 Task: Add an event with the title Second Training Session: Conflict Resolution, date ''2023/12/20'', time 7:50 AM to 9:50 AMand add a description: The quality assurance team will provide recommendations for process improvements based on their findings. These recommendations may include suggestions for enhancing project management practices, refining development methodologies, or implementing quality control measures.Select event color  Tomato . Add location for the event as: 654 Valley of the Kings, Luxor, Egypt, logged in from the account softage.6@softage.netand send the event invitation to softage.10@softage.net and softage.4@softage.net. Set a reminder for the event Weekly on Sunday
Action: Mouse moved to (75, 88)
Screenshot: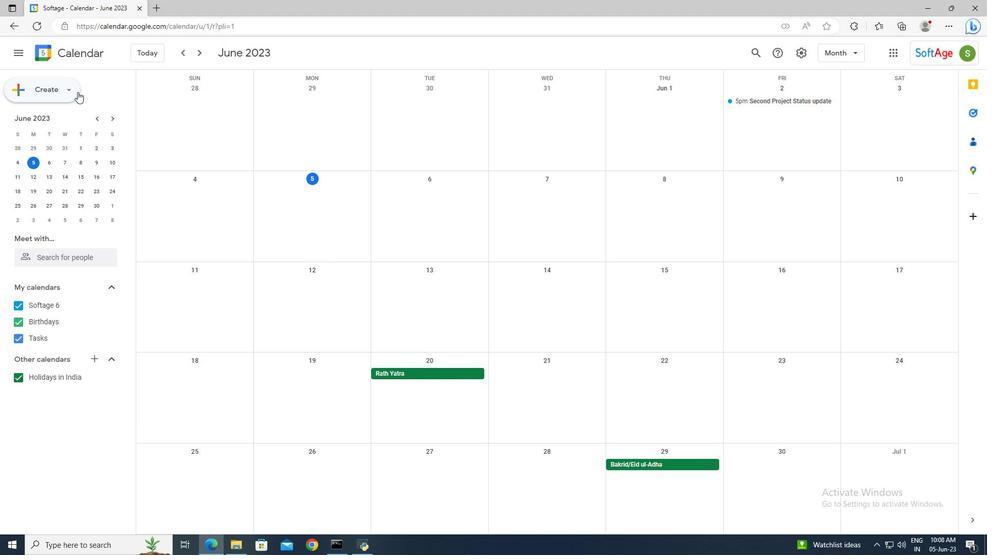 
Action: Mouse pressed left at (75, 88)
Screenshot: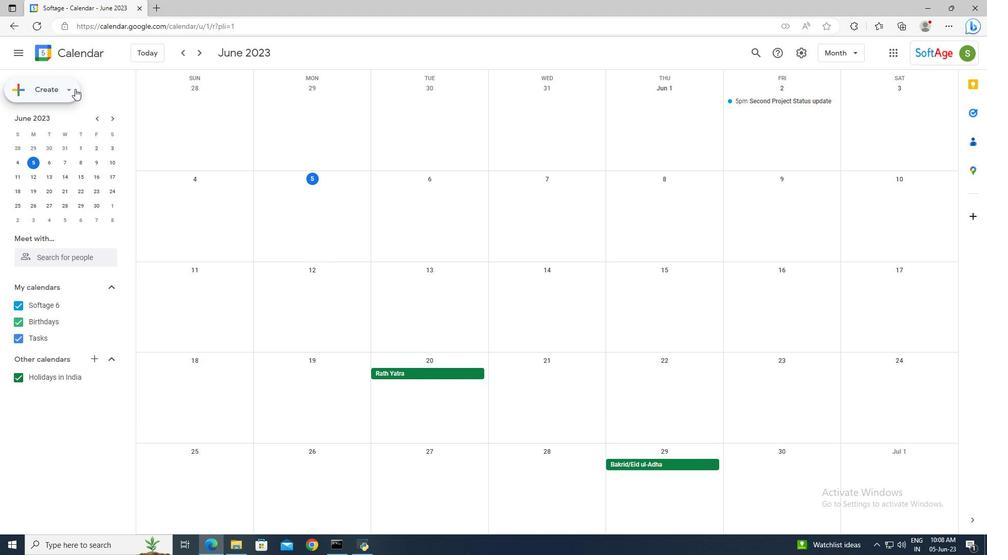 
Action: Mouse moved to (80, 111)
Screenshot: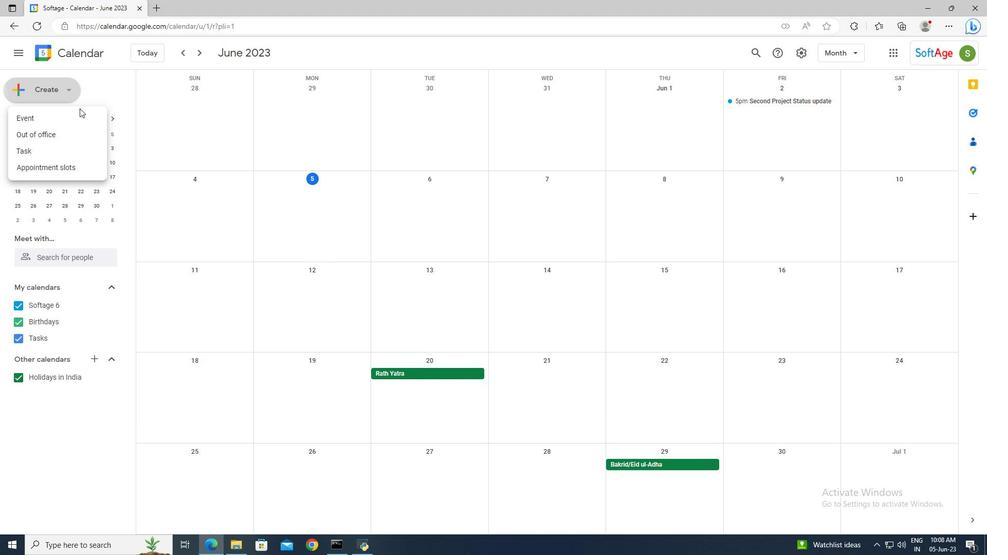 
Action: Mouse pressed left at (80, 111)
Screenshot: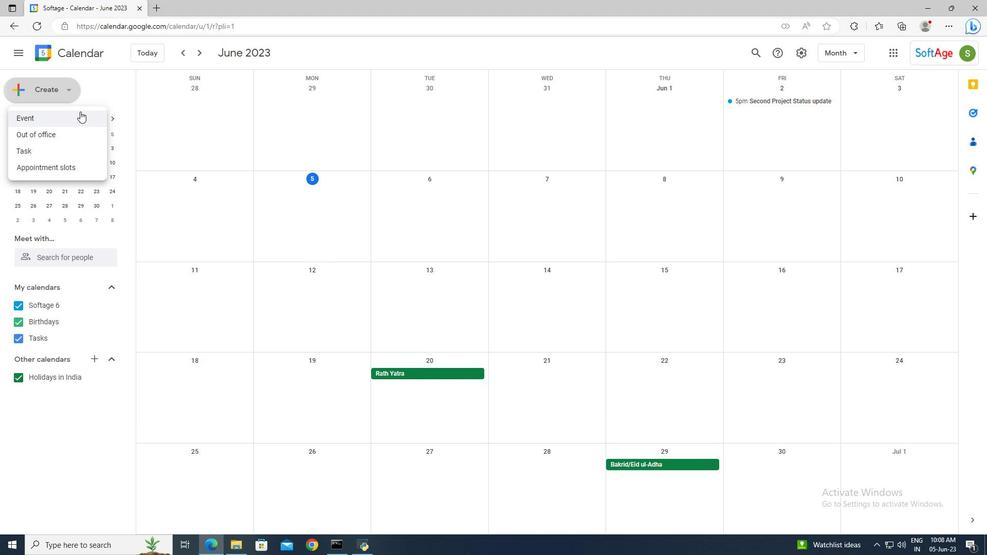 
Action: Mouse moved to (174, 400)
Screenshot: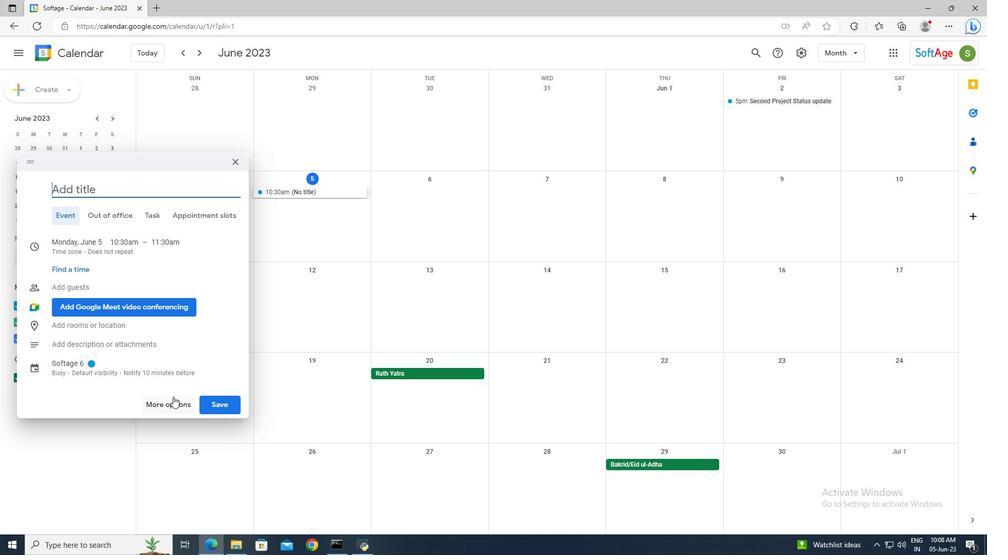 
Action: Mouse pressed left at (174, 400)
Screenshot: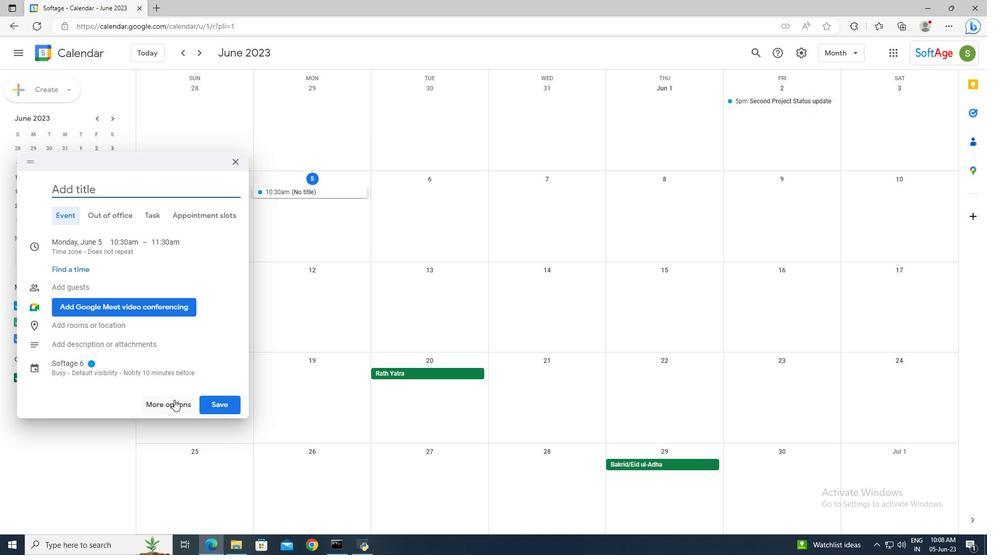
Action: Mouse moved to (194, 63)
Screenshot: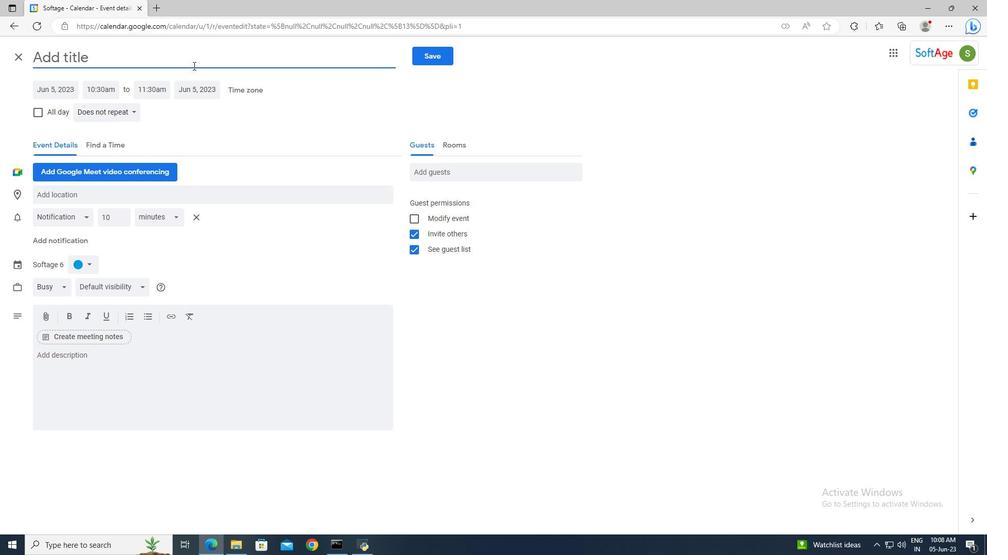 
Action: Mouse pressed left at (194, 63)
Screenshot: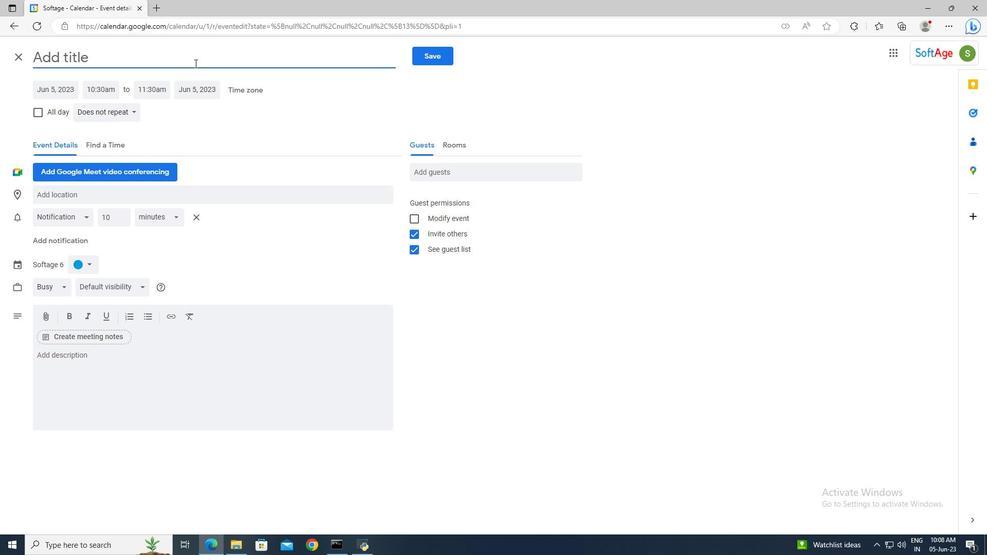 
Action: Key pressed <Key.shift>Second<Key.space><Key.shift>Training<Key.space><Key.shift_r>Session<Key.shift>:<Key.space><Key.shift>Conflict<Key.space><Key.shift>Resolution
Screenshot: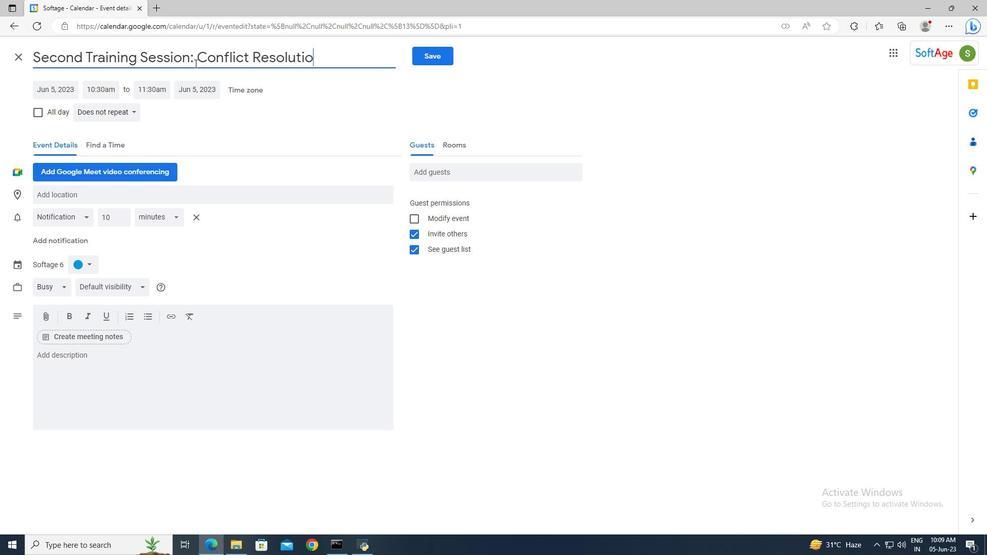
Action: Mouse moved to (69, 85)
Screenshot: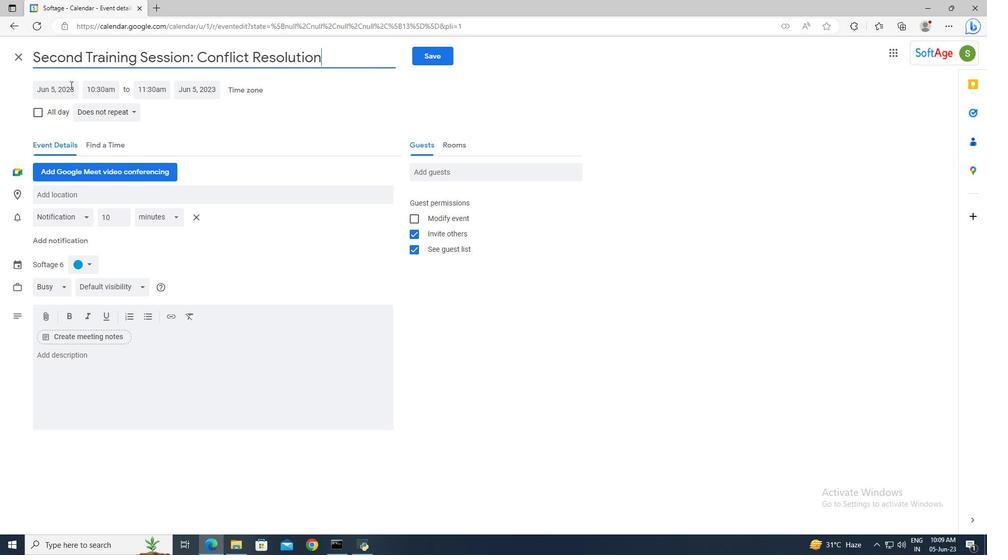 
Action: Mouse pressed left at (69, 85)
Screenshot: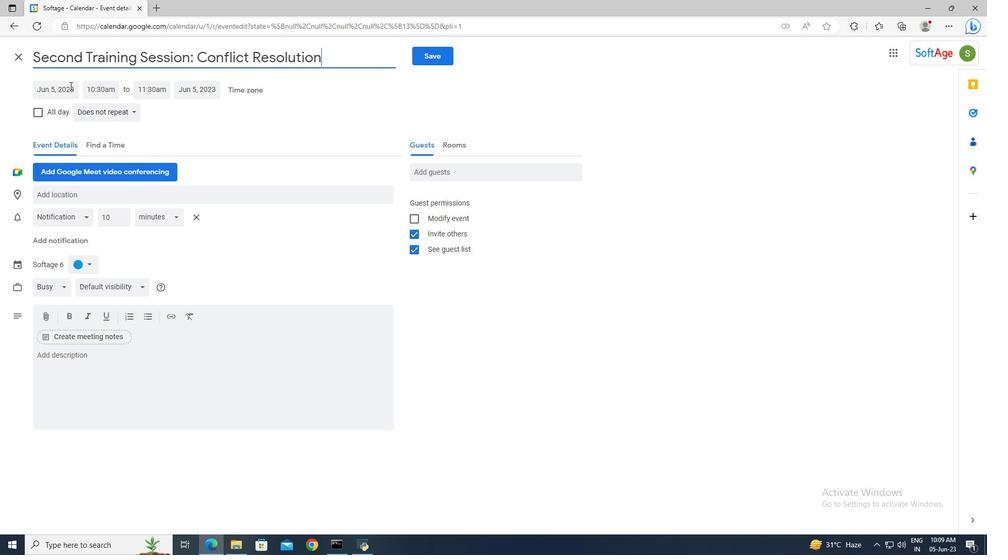 
Action: Mouse moved to (159, 112)
Screenshot: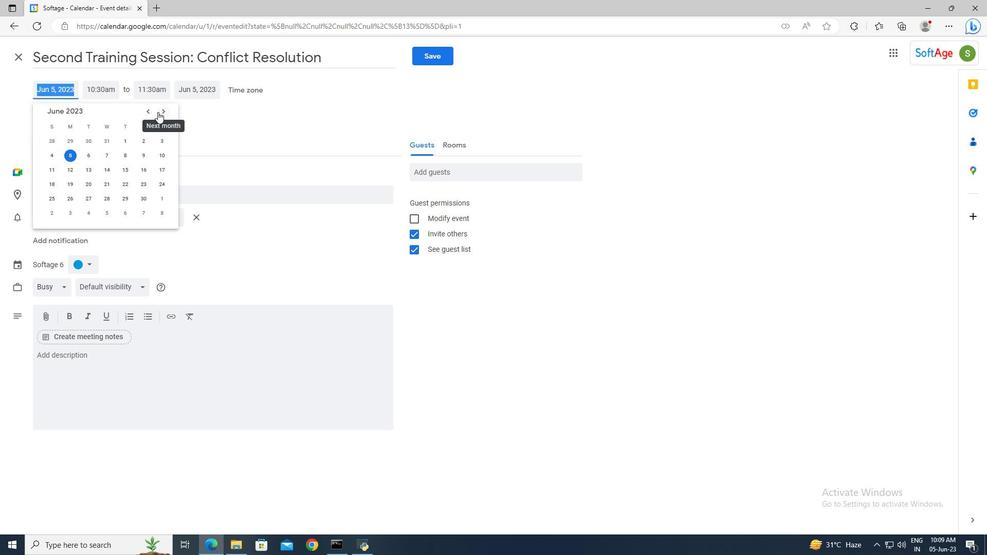 
Action: Mouse pressed left at (159, 112)
Screenshot: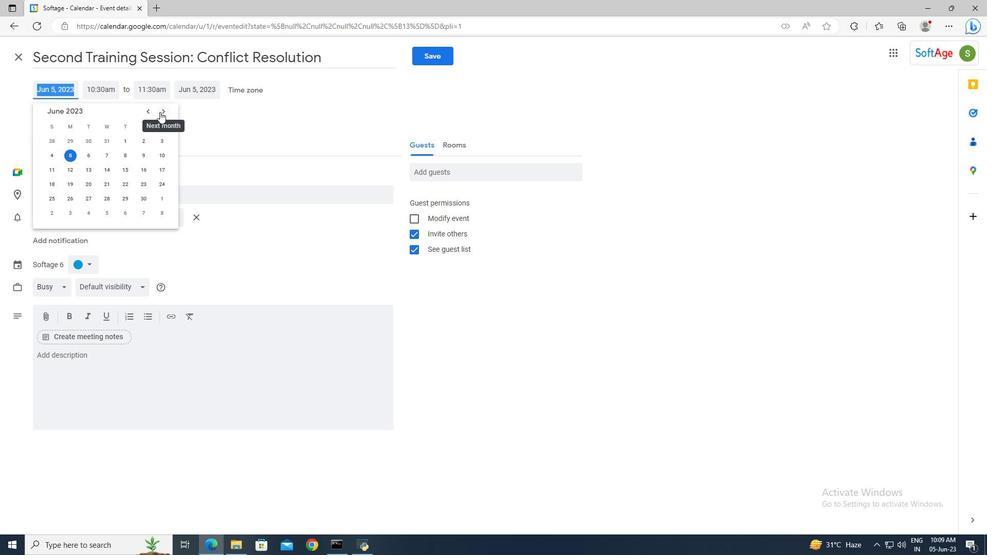 
Action: Mouse moved to (169, 113)
Screenshot: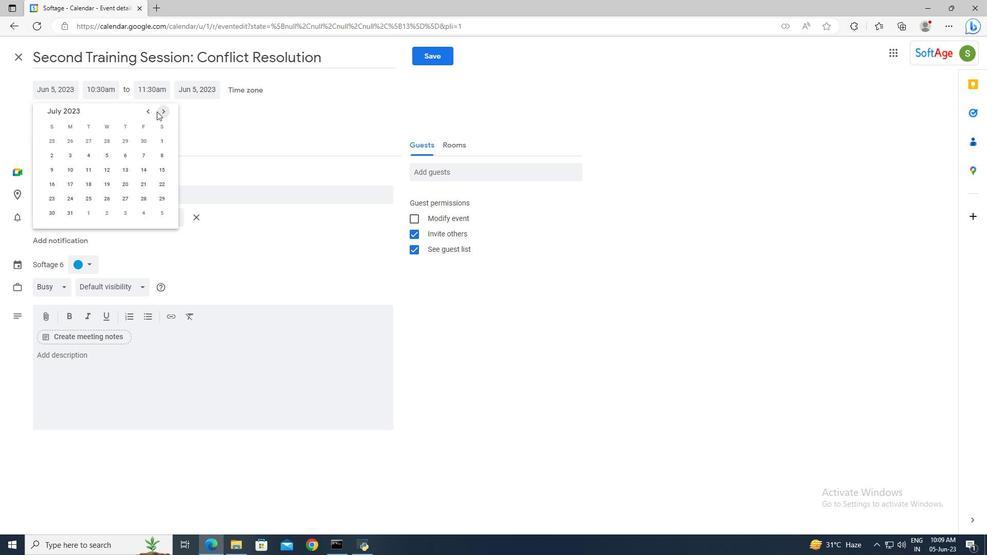 
Action: Mouse pressed left at (169, 113)
Screenshot: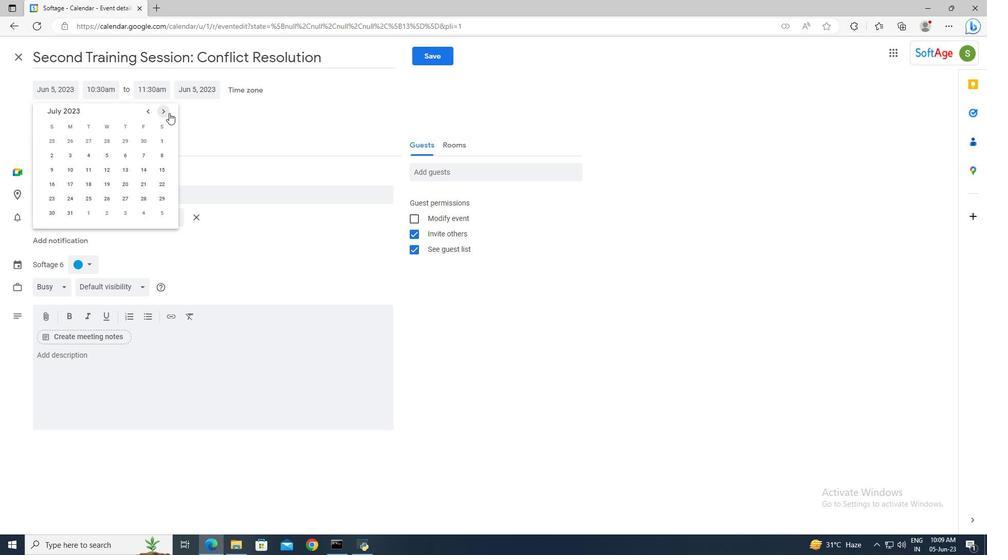 
Action: Mouse moved to (169, 113)
Screenshot: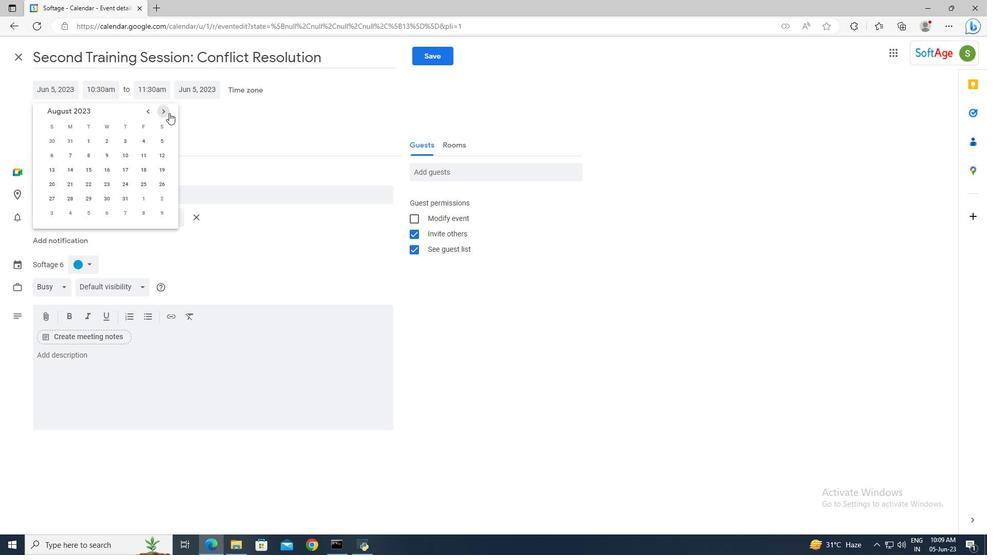 
Action: Mouse pressed left at (169, 113)
Screenshot: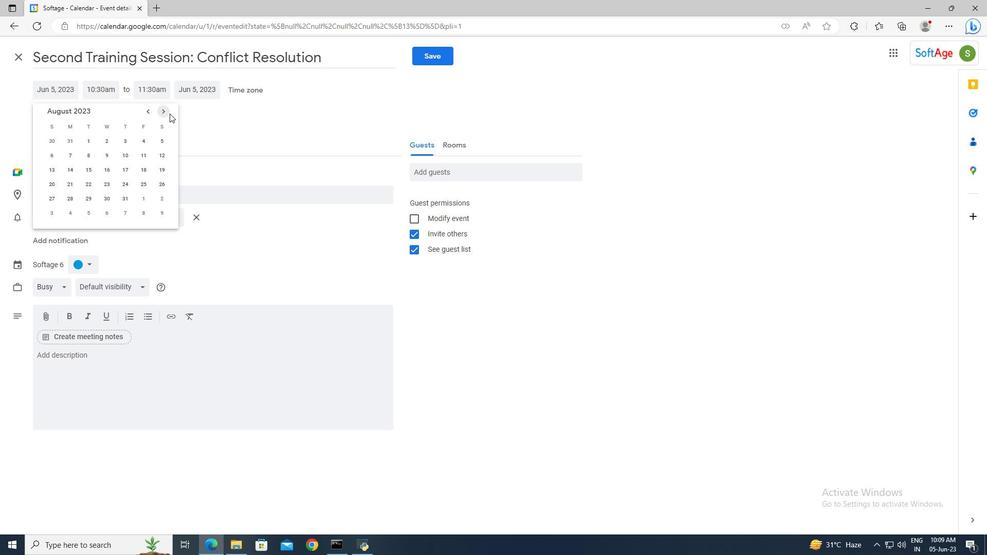 
Action: Mouse moved to (167, 112)
Screenshot: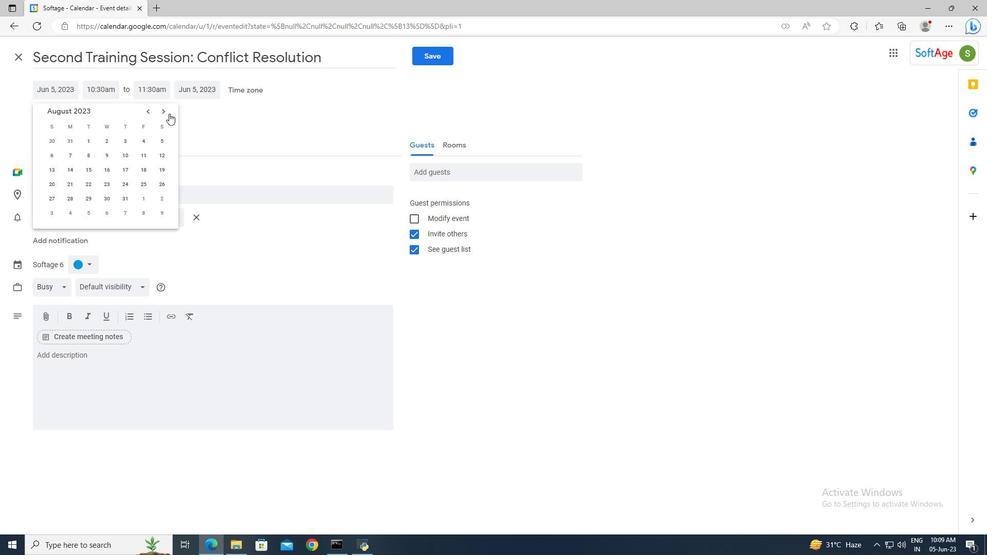 
Action: Mouse pressed left at (167, 112)
Screenshot: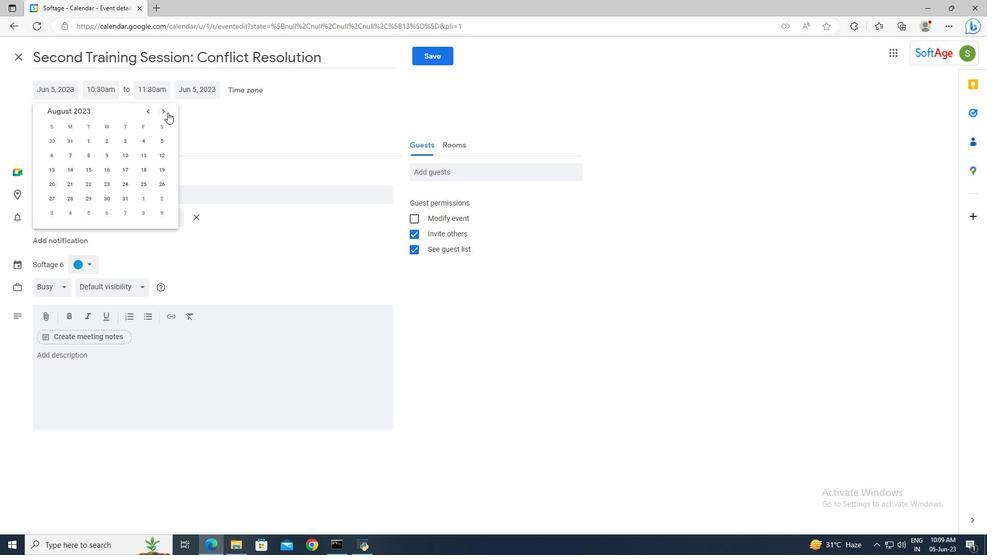 
Action: Mouse pressed left at (167, 112)
Screenshot: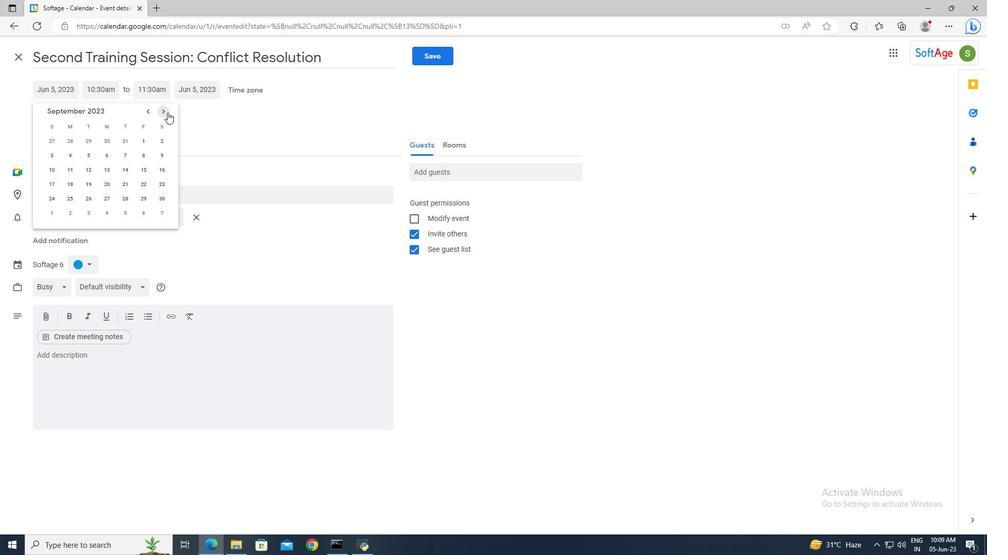 
Action: Mouse pressed left at (167, 112)
Screenshot: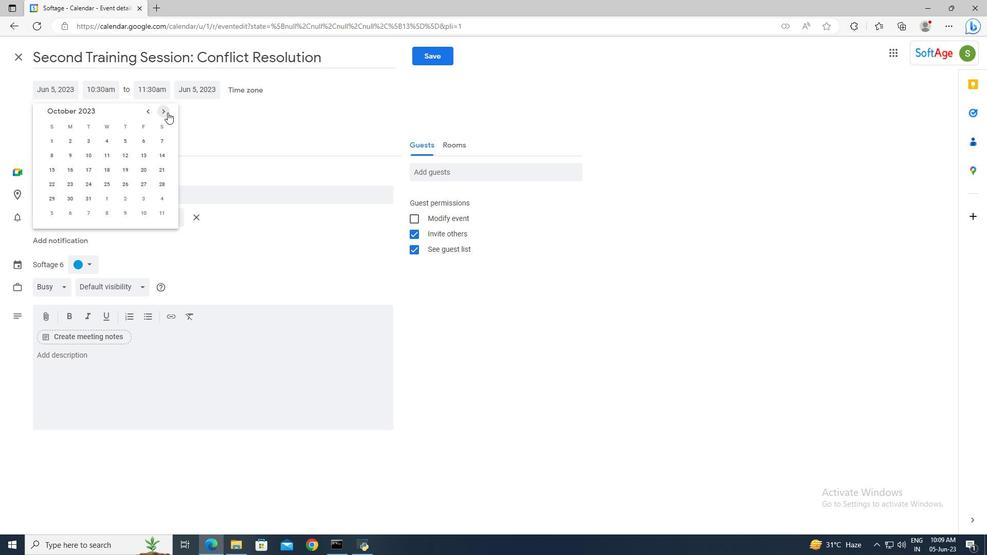 
Action: Mouse pressed left at (167, 112)
Screenshot: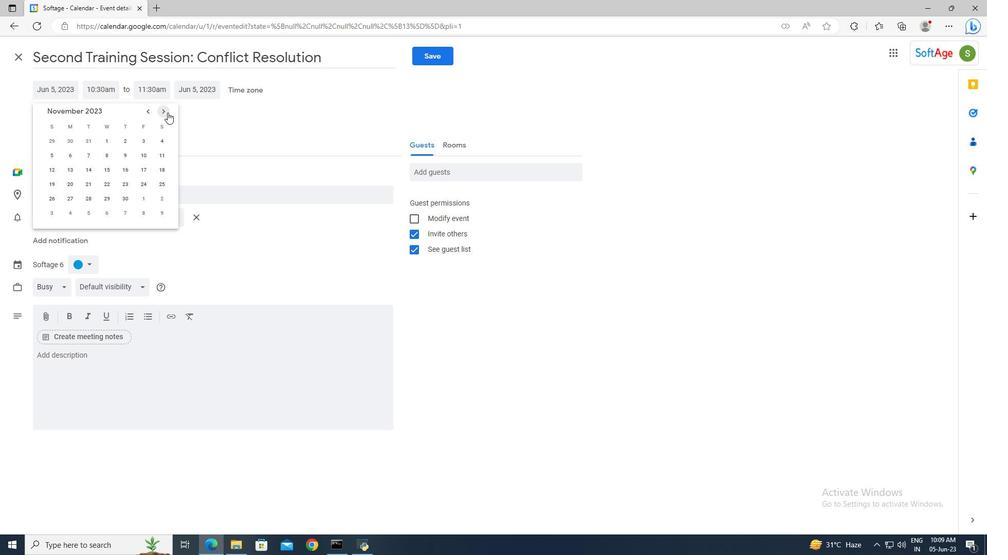 
Action: Mouse moved to (104, 183)
Screenshot: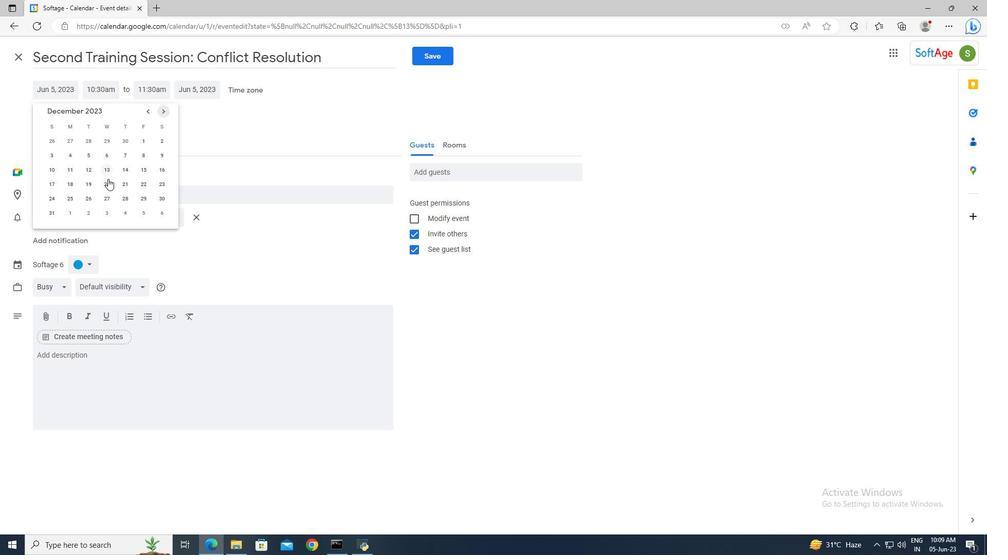 
Action: Mouse pressed left at (104, 183)
Screenshot: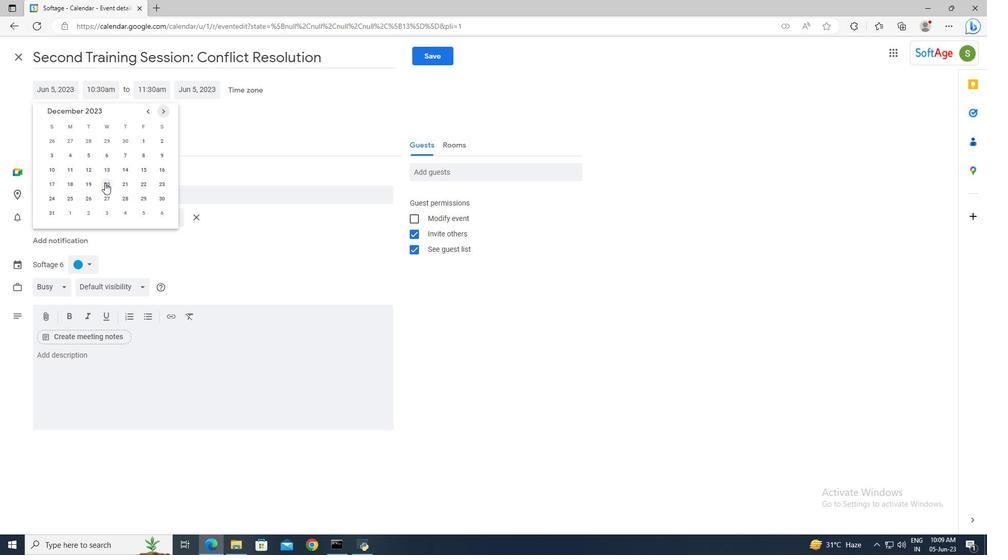 
Action: Mouse moved to (110, 89)
Screenshot: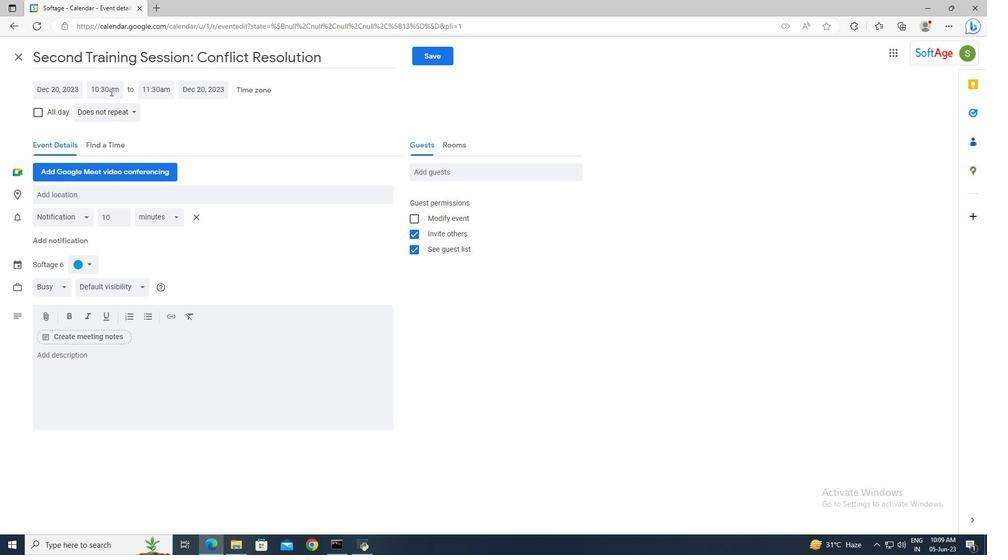 
Action: Mouse pressed left at (110, 89)
Screenshot: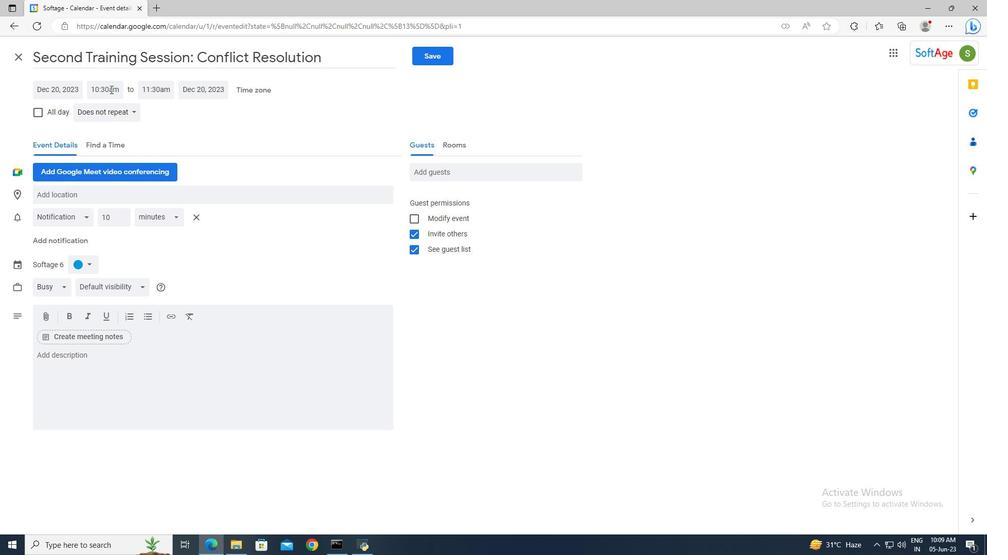 
Action: Key pressed 7<Key.shift_r>:50am<Key.enter><Key.tab>9<Key.shift>:50<Key.enter>
Screenshot: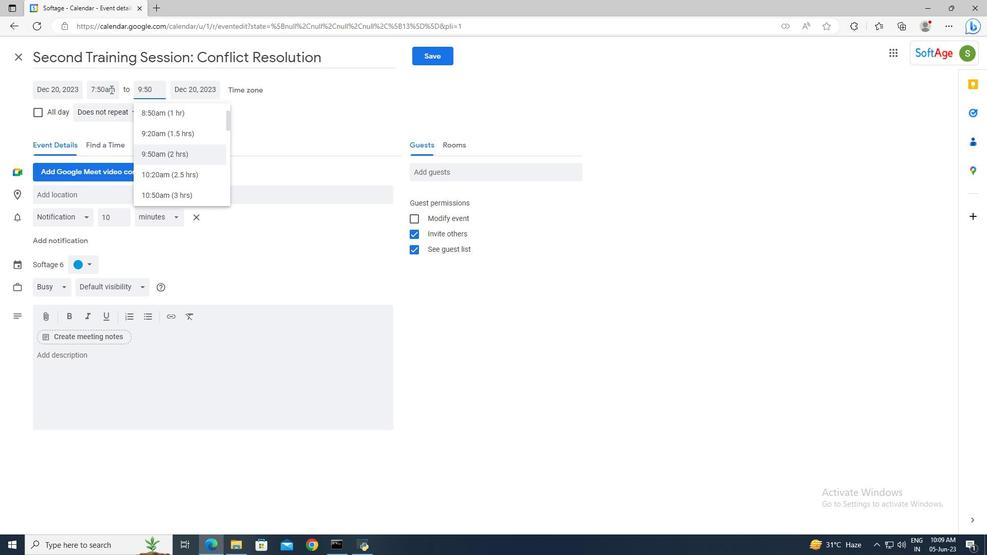 
Action: Mouse moved to (124, 356)
Screenshot: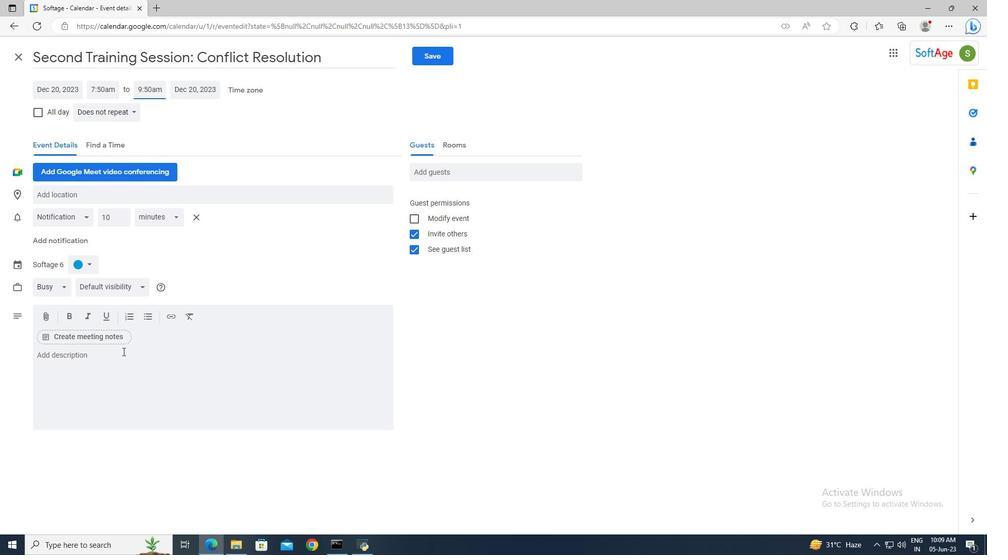 
Action: Mouse pressed left at (124, 356)
Screenshot: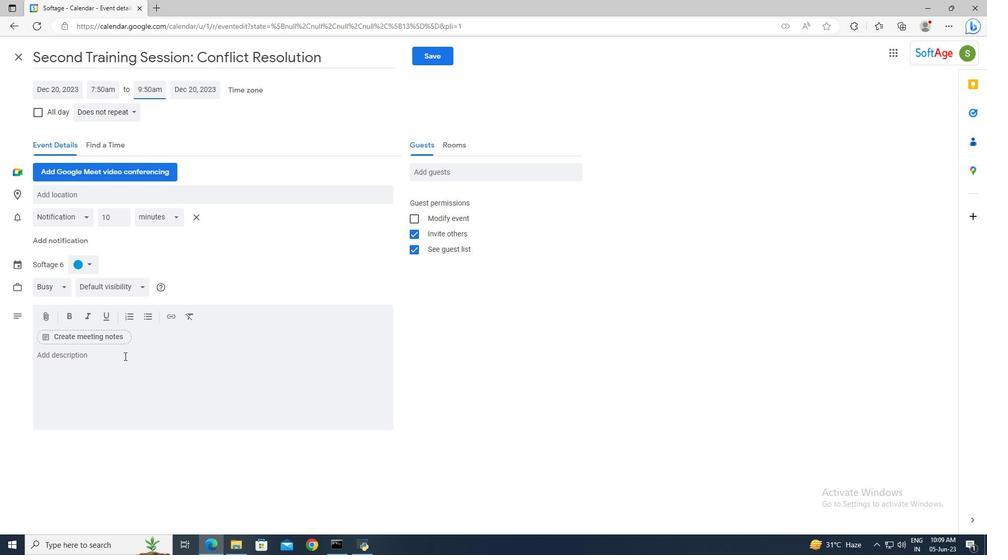 
Action: Mouse moved to (124, 356)
Screenshot: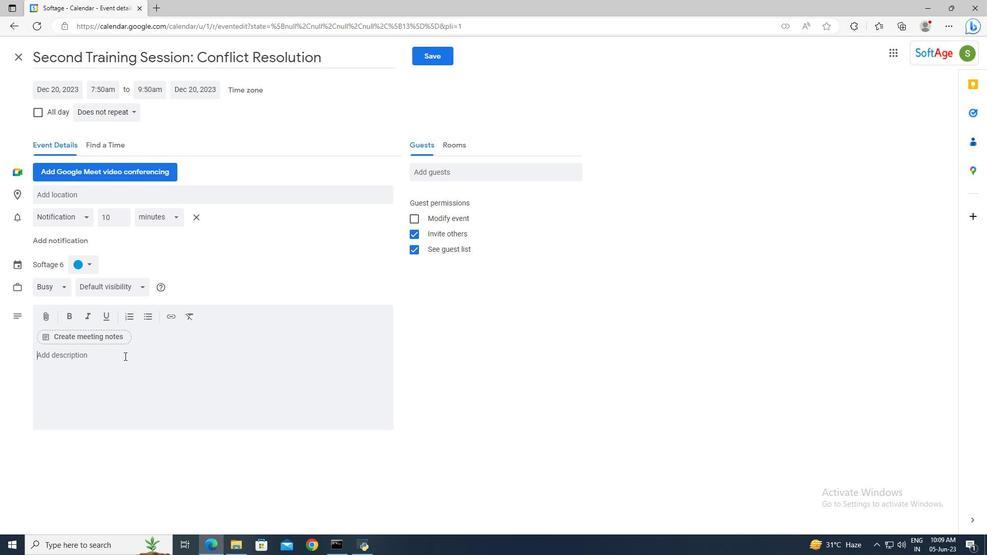
Action: Key pressed <Key.shift>The<Key.space>quality<Key.space>assurance<Key.space>team<Key.space>will<Key.space>provide<Key.space>recommendations<Key.space>for<Key.space>process<Key.space>improvements<Key.space>based<Key.space>on<Key.space>their<Key.space>findings.<Key.space><Key.shift>These<Key.space>recommendations<Key.space>may<Key.space>include<Key.space>suggestions<Key.space>for<Key.space>enhancing<Key.space>project<Key.space>management<Key.space>practices,<Key.space>refining<Key.space>development<Key.space>methodologies,<Key.space>or<Key.space>implementing<Key.space>quality<Key.space>control<Key.space>measures.
Screenshot: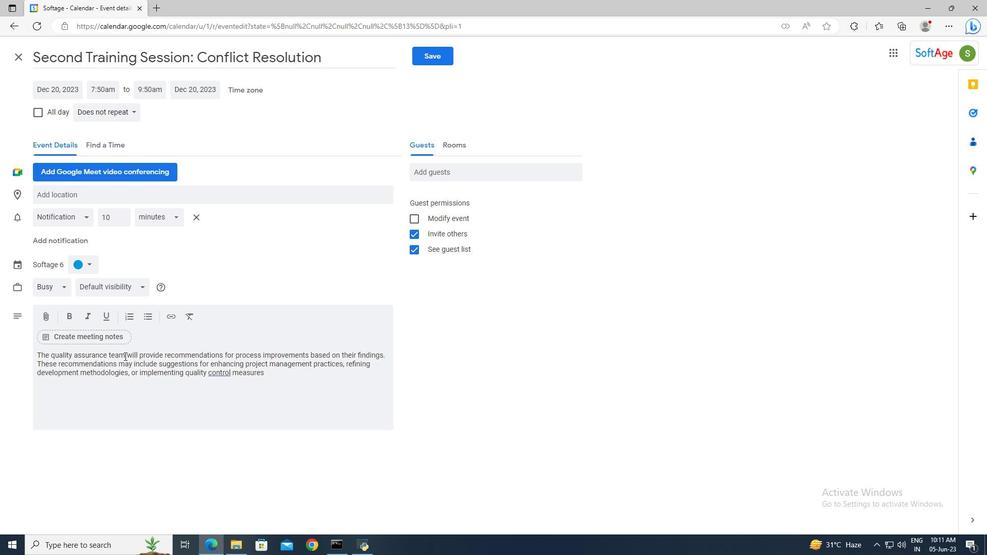 
Action: Mouse moved to (88, 264)
Screenshot: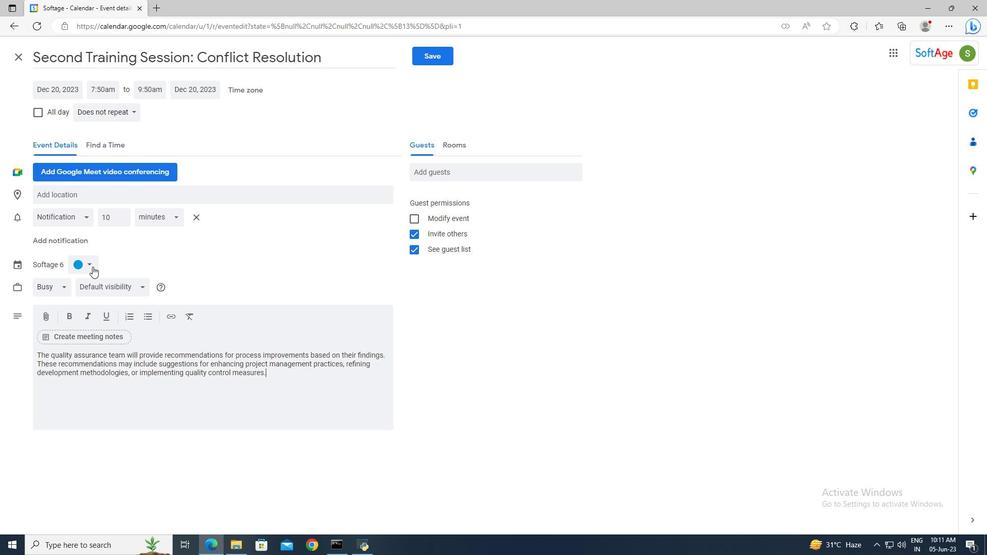 
Action: Mouse pressed left at (88, 264)
Screenshot: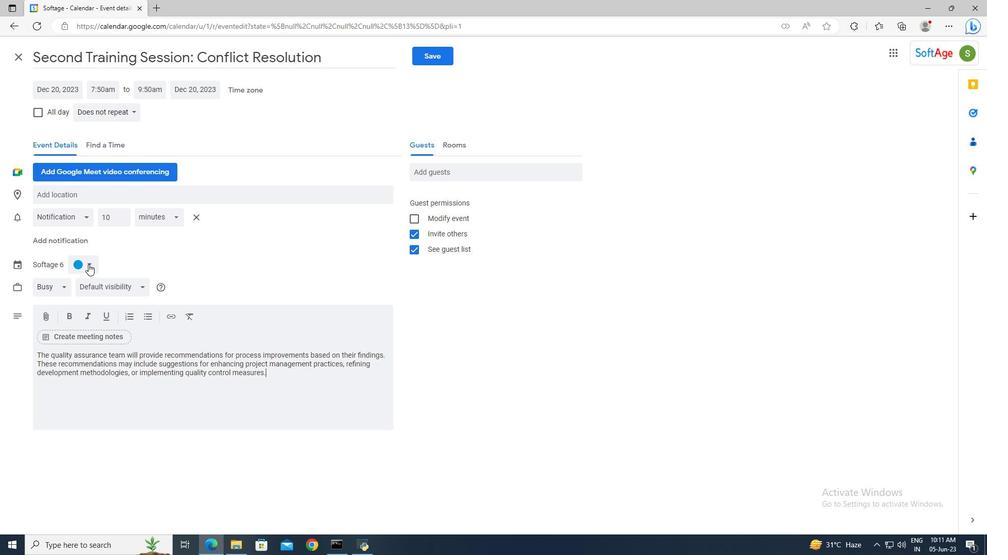 
Action: Mouse moved to (78, 265)
Screenshot: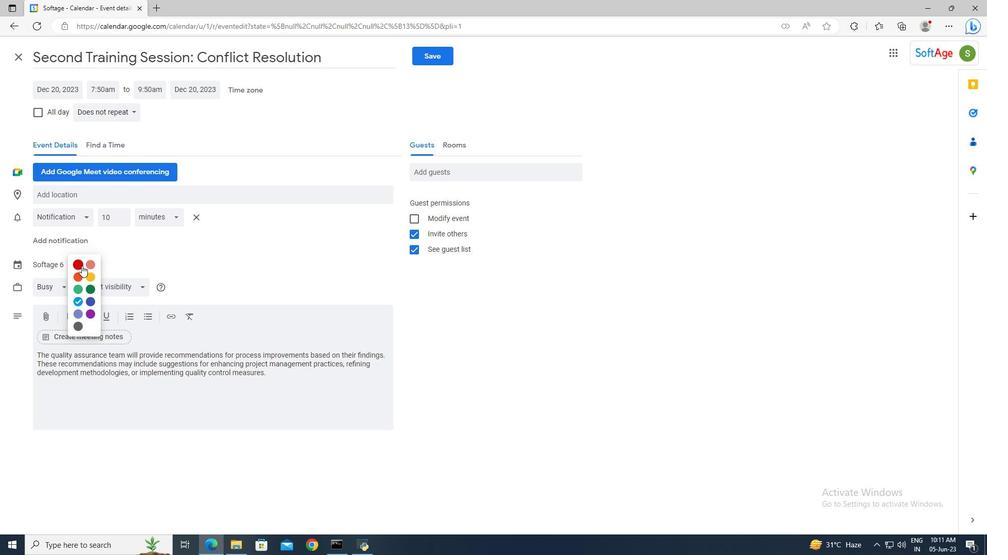 
Action: Mouse pressed left at (78, 265)
Screenshot: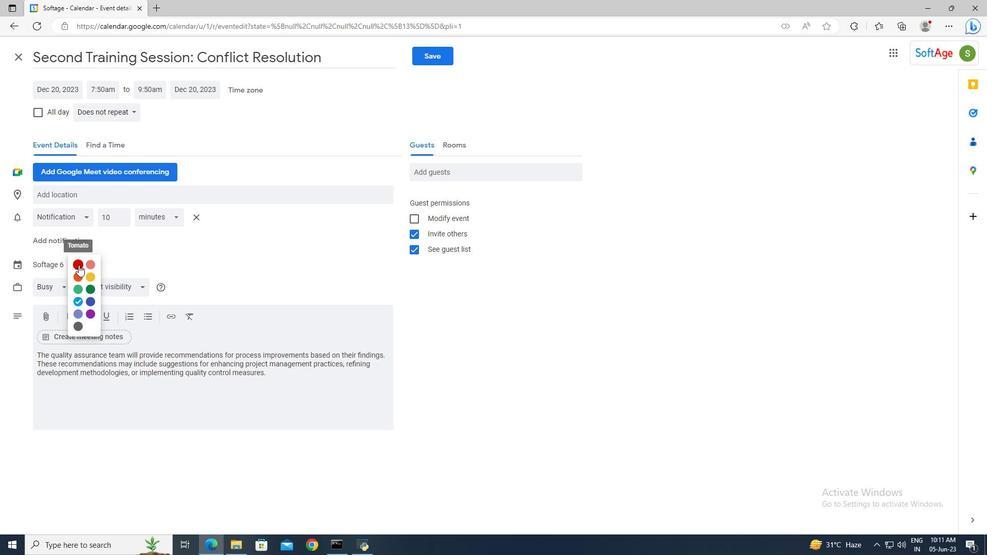 
Action: Mouse moved to (69, 197)
Screenshot: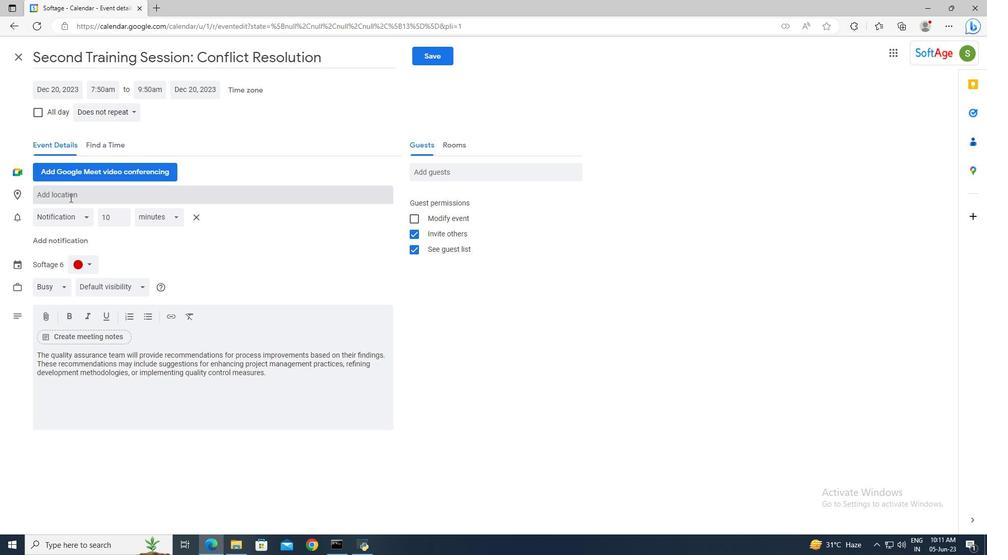 
Action: Mouse pressed left at (69, 197)
Screenshot: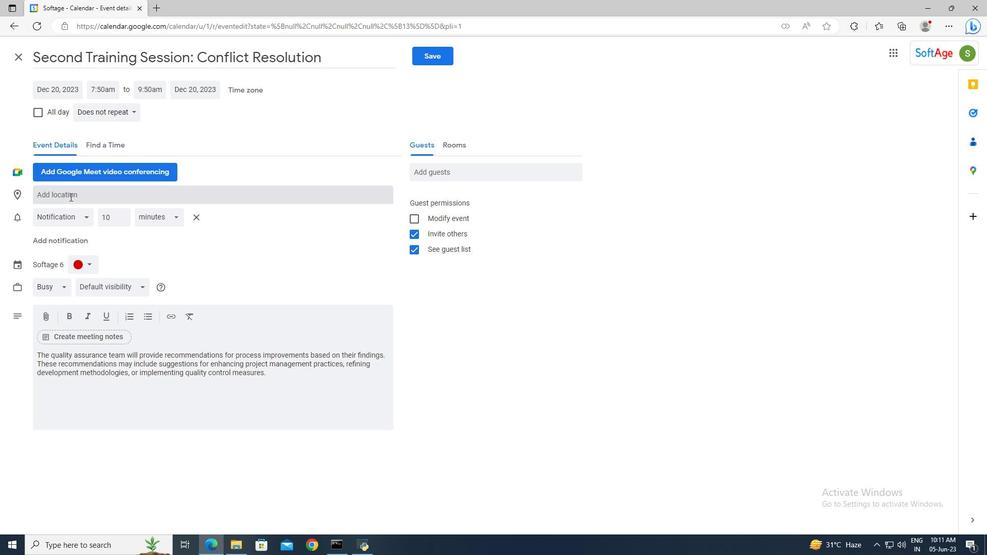 
Action: Key pressed 654<Key.space><Key.shift>Valley<Key.space>of<Key.space><Key.shift>The<Key.space><Key.shift>Kings,<Key.space><Key.shift>Luxur,<Key.space><Key.shift><Key.shift>E<Key.backspace><Key.backspace><Key.backspace><Key.backspace><Key.backspace>or,<Key.space><Key.shift>Egypt
Screenshot: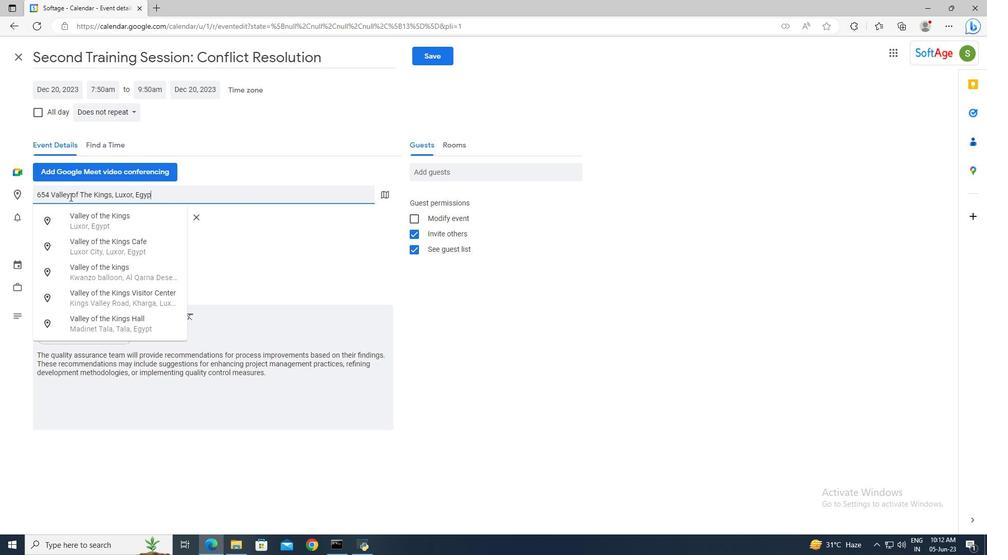 
Action: Mouse moved to (103, 221)
Screenshot: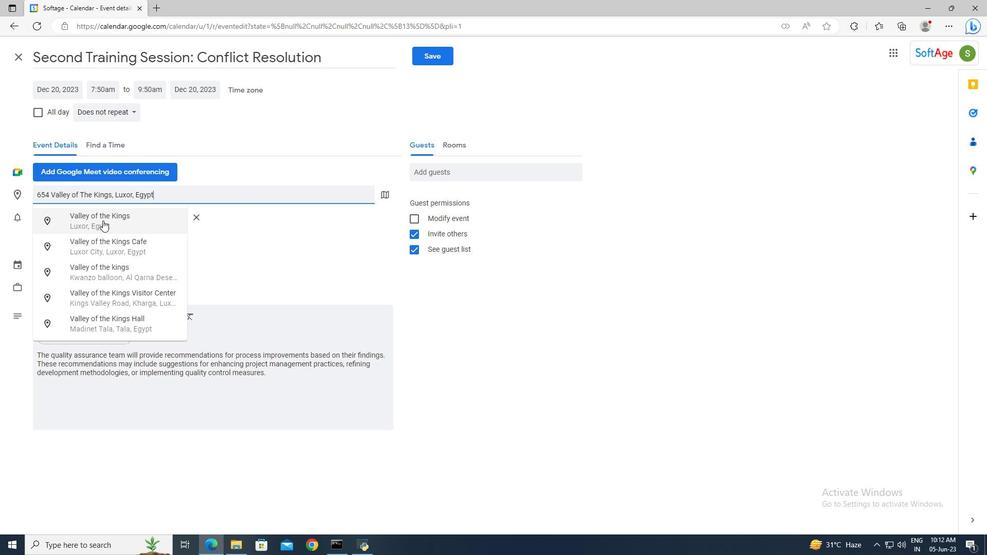 
Action: Mouse pressed left at (103, 221)
Screenshot: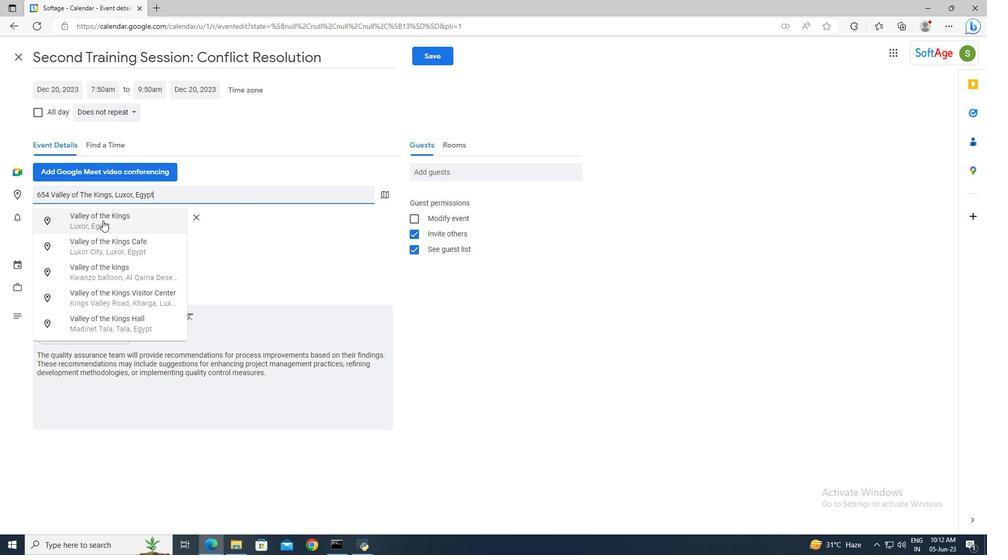
Action: Mouse moved to (456, 174)
Screenshot: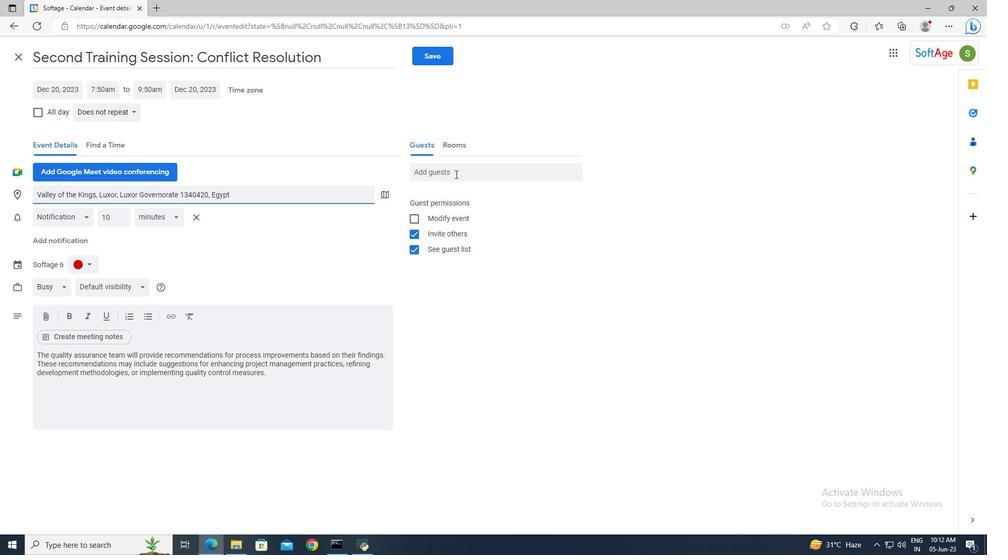 
Action: Mouse pressed left at (456, 174)
Screenshot: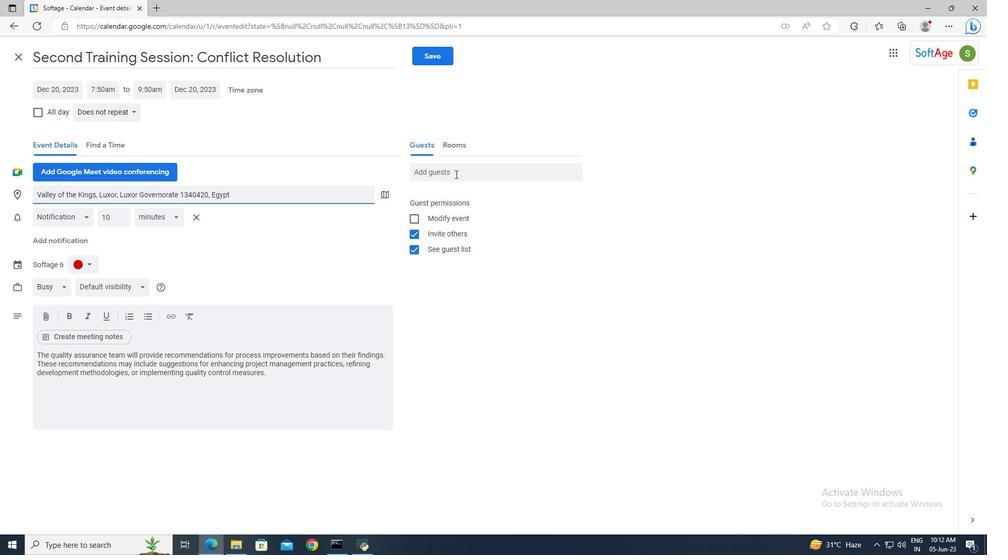 
Action: Mouse moved to (429, 161)
Screenshot: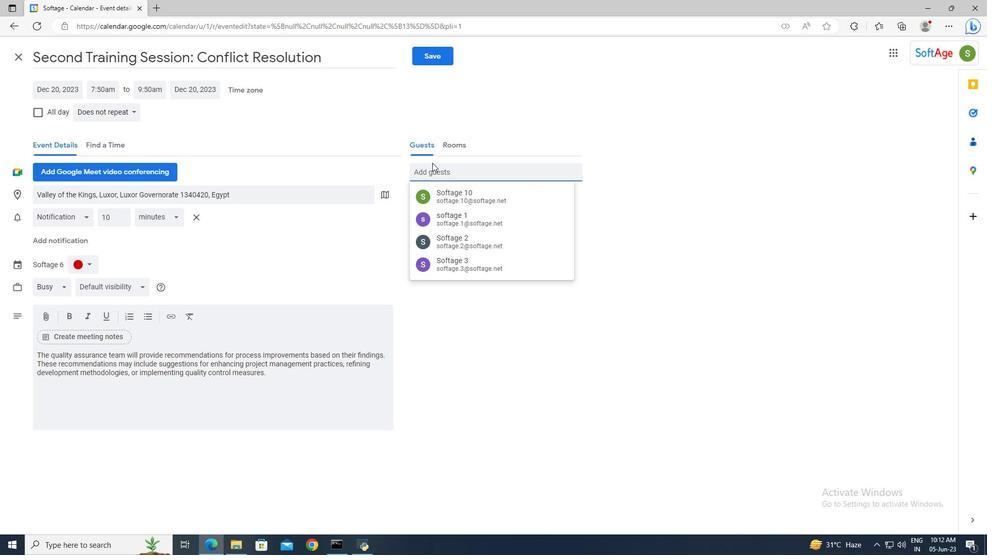 
Action: Key pressed s
Screenshot: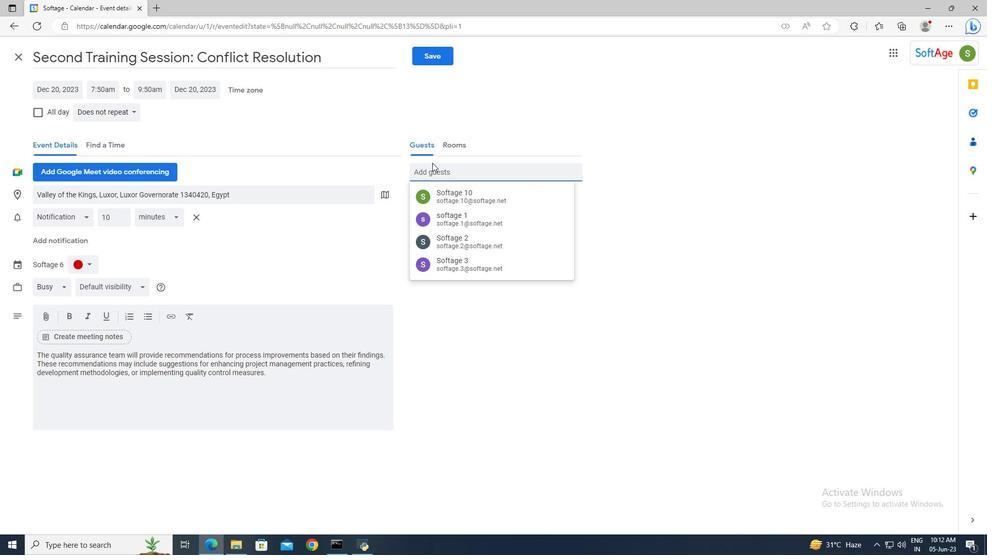 
Action: Mouse moved to (429, 161)
Screenshot: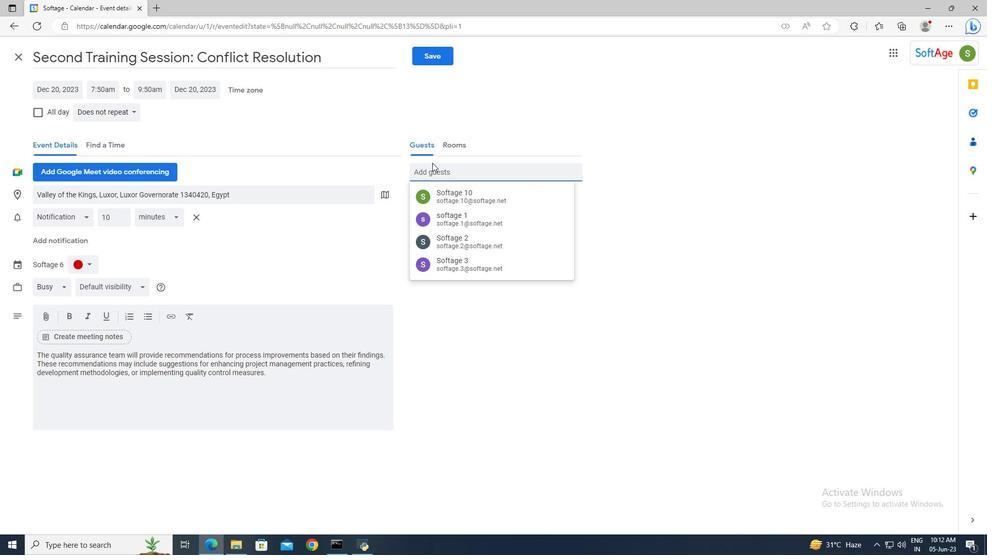 
Action: Key pressed oftage.10<Key.shift>@softage.net<Key.enter>softage.4<Key.shift>@softage.net<Key.enter>
Screenshot: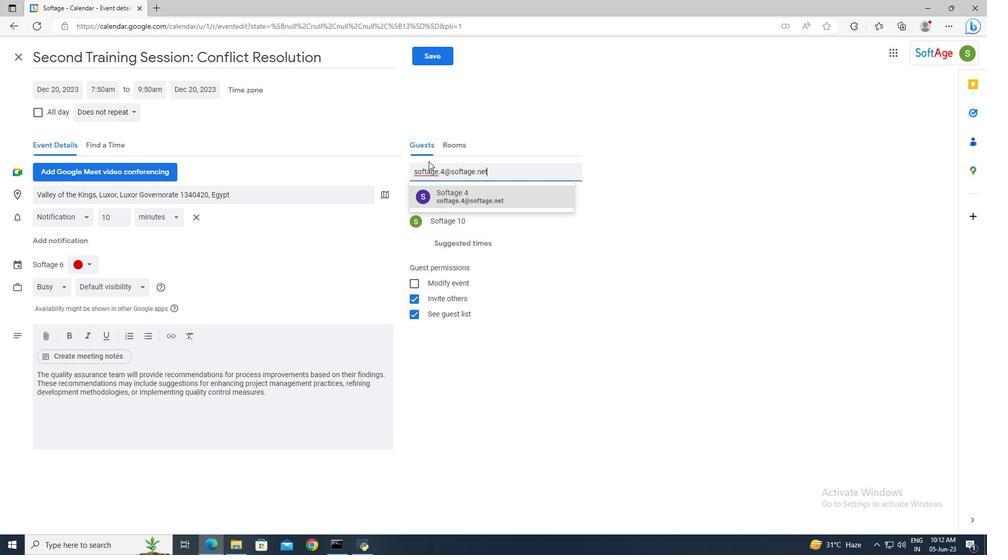 
Action: Mouse moved to (135, 113)
Screenshot: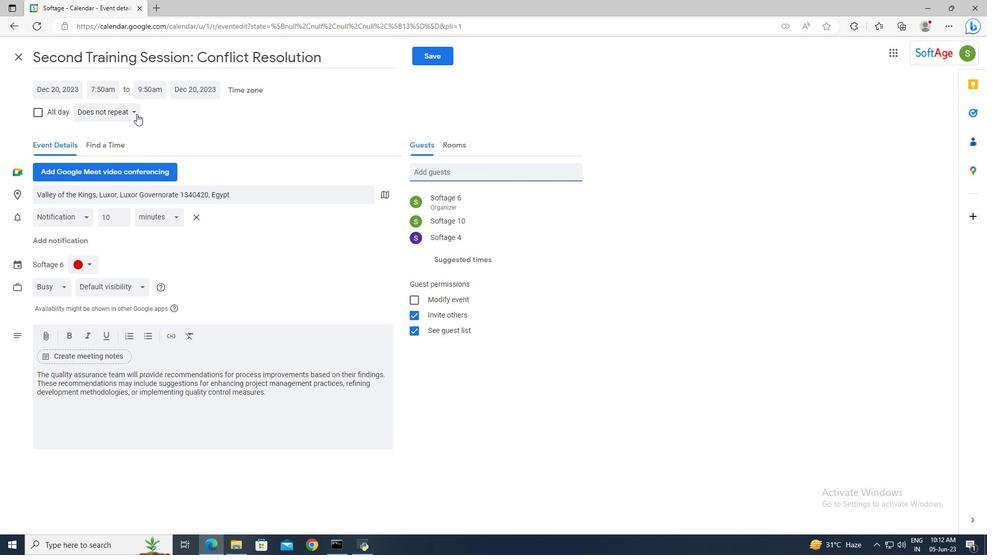 
Action: Mouse pressed left at (135, 113)
Screenshot: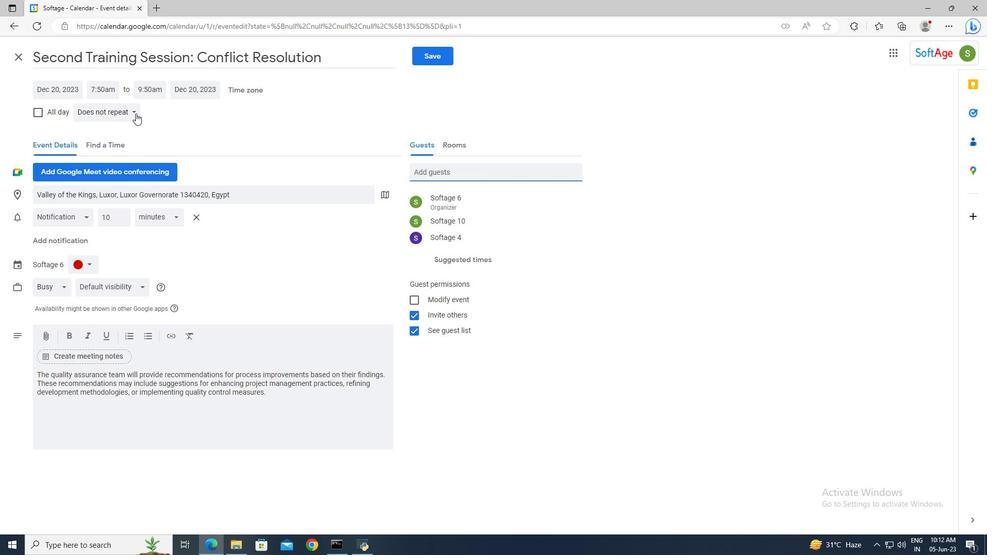 
Action: Mouse moved to (128, 221)
Screenshot: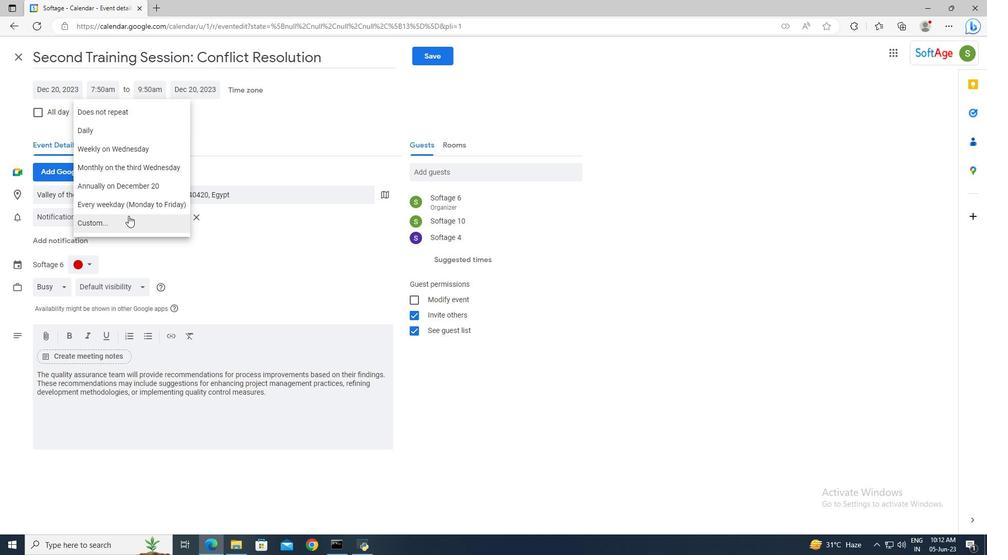 
Action: Mouse pressed left at (128, 221)
Screenshot: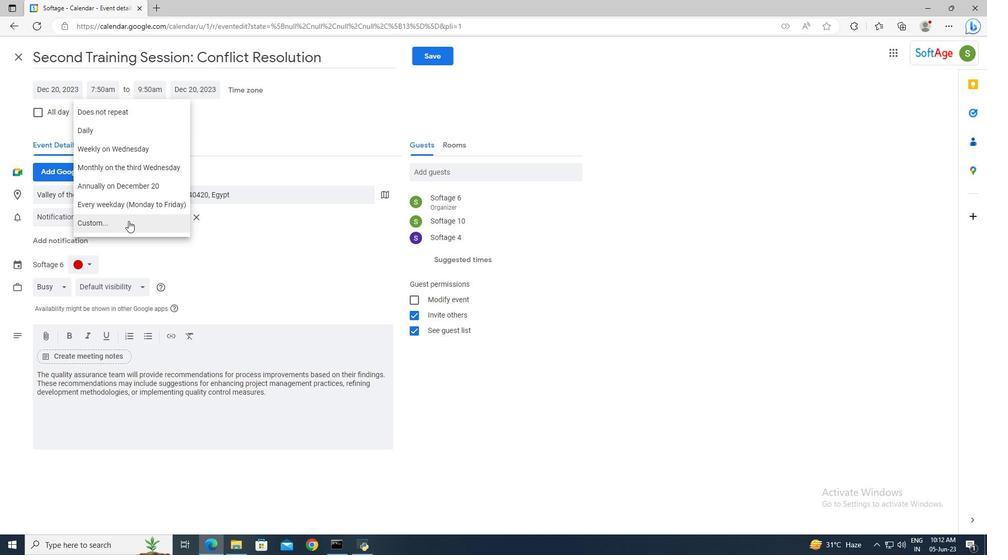 
Action: Mouse moved to (409, 270)
Screenshot: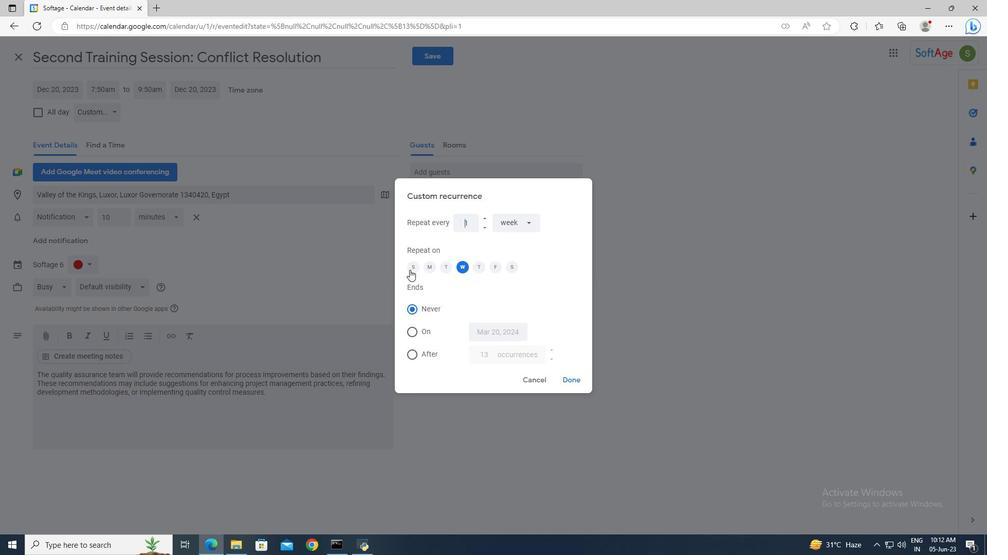 
Action: Mouse pressed left at (409, 270)
Screenshot: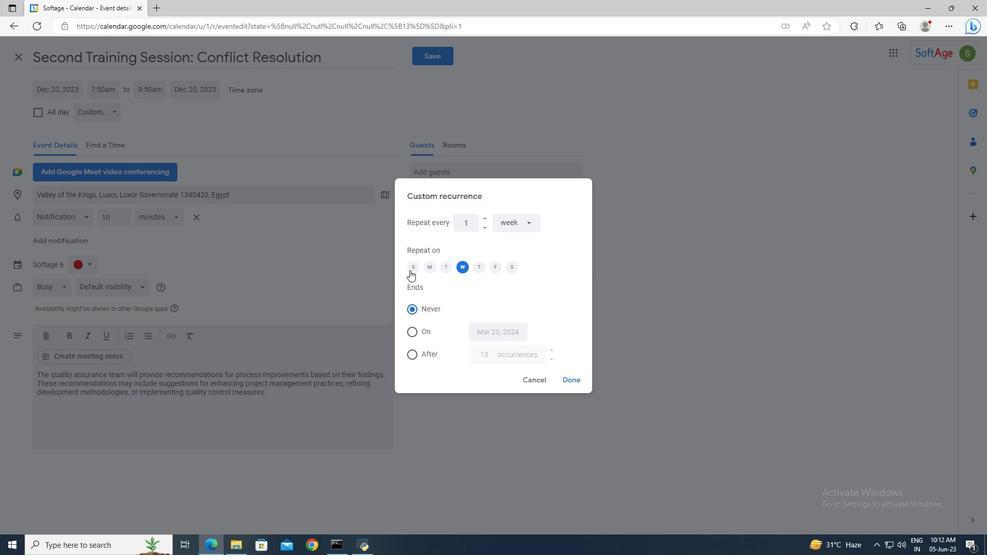 
Action: Mouse moved to (458, 266)
Screenshot: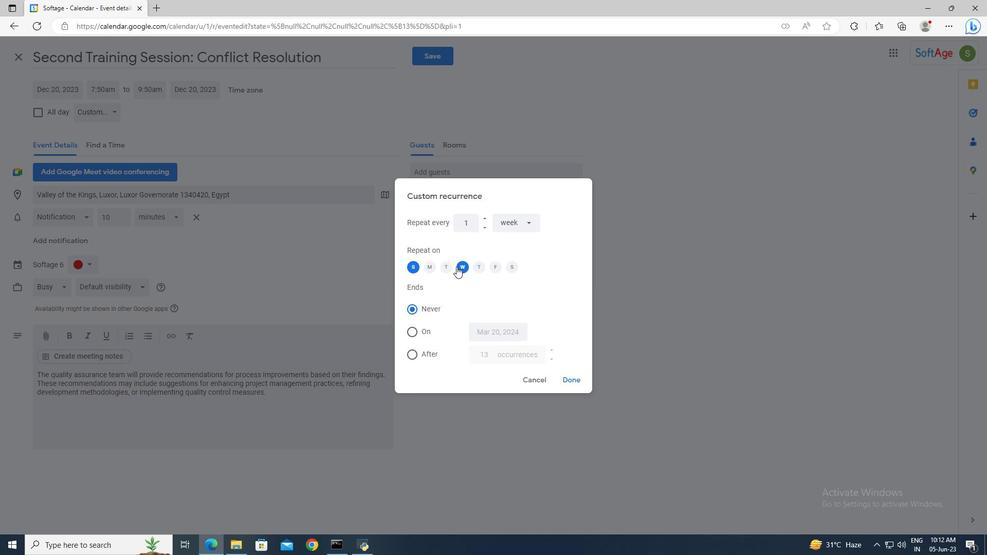 
Action: Mouse pressed left at (458, 266)
Screenshot: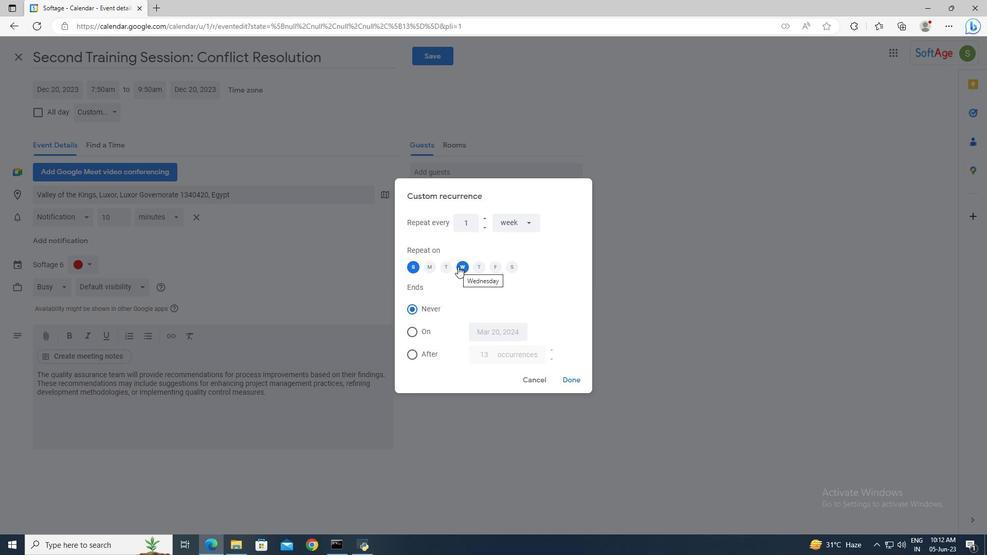 
Action: Mouse moved to (564, 381)
Screenshot: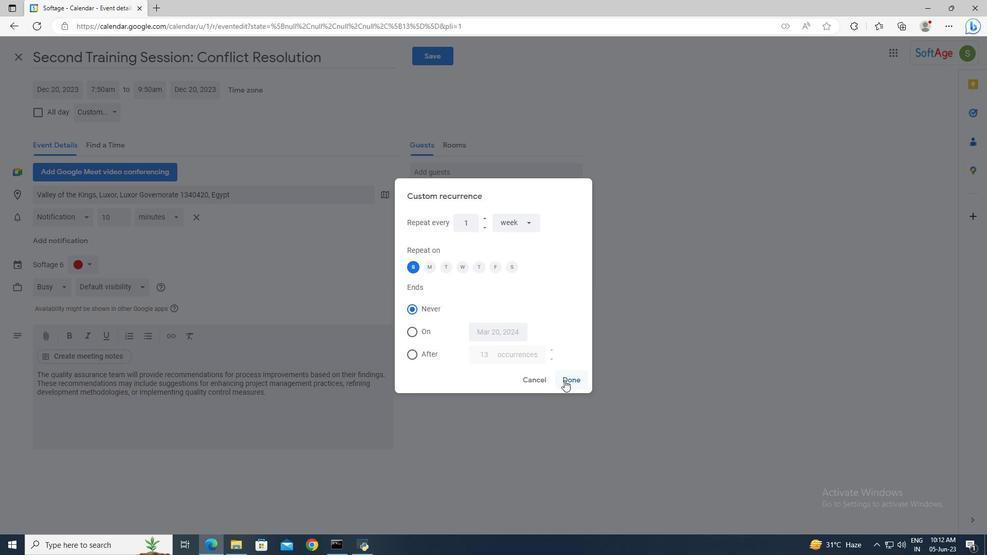 
Action: Mouse pressed left at (564, 381)
Screenshot: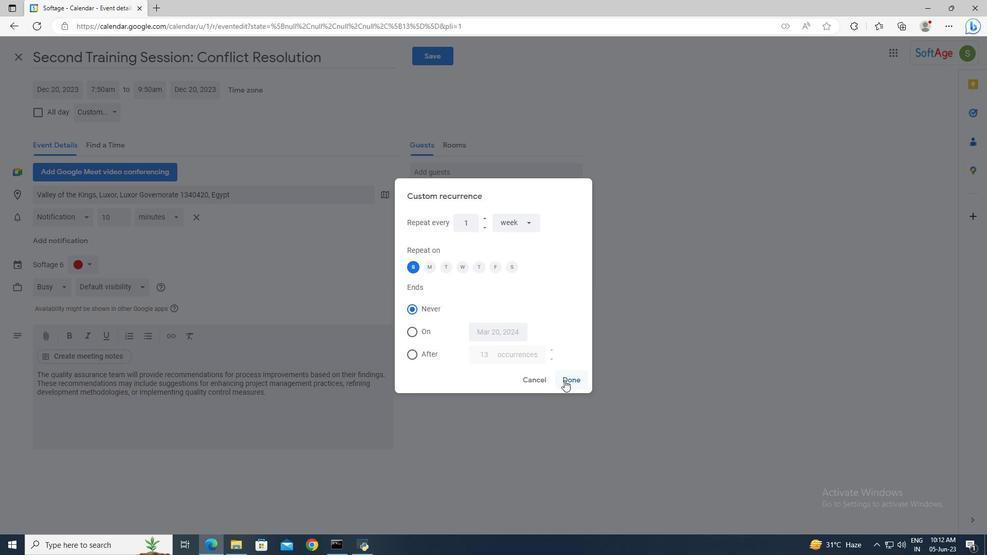 
Action: Mouse moved to (442, 58)
Screenshot: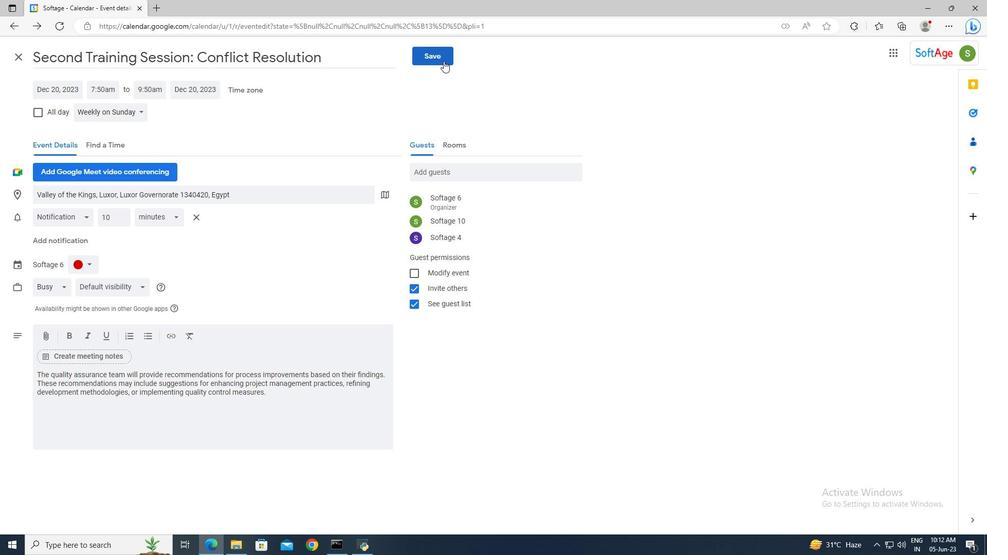 
Action: Mouse pressed left at (442, 58)
Screenshot: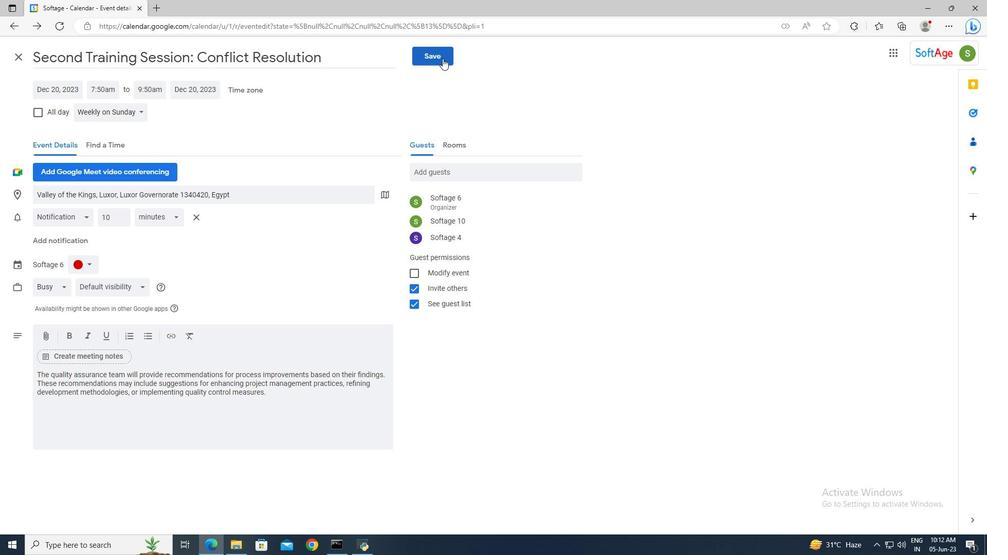
Action: Mouse moved to (587, 313)
Screenshot: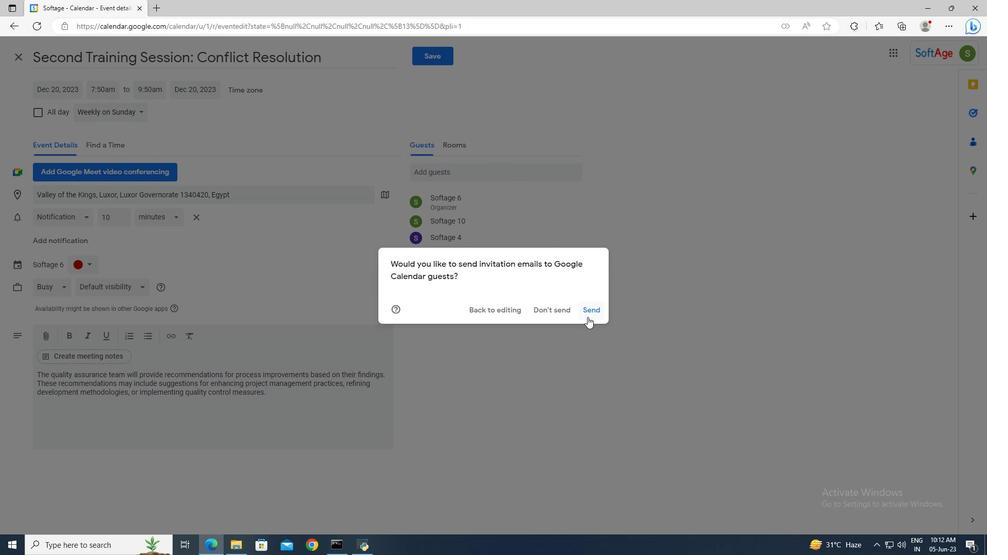 
Action: Mouse pressed left at (587, 313)
Screenshot: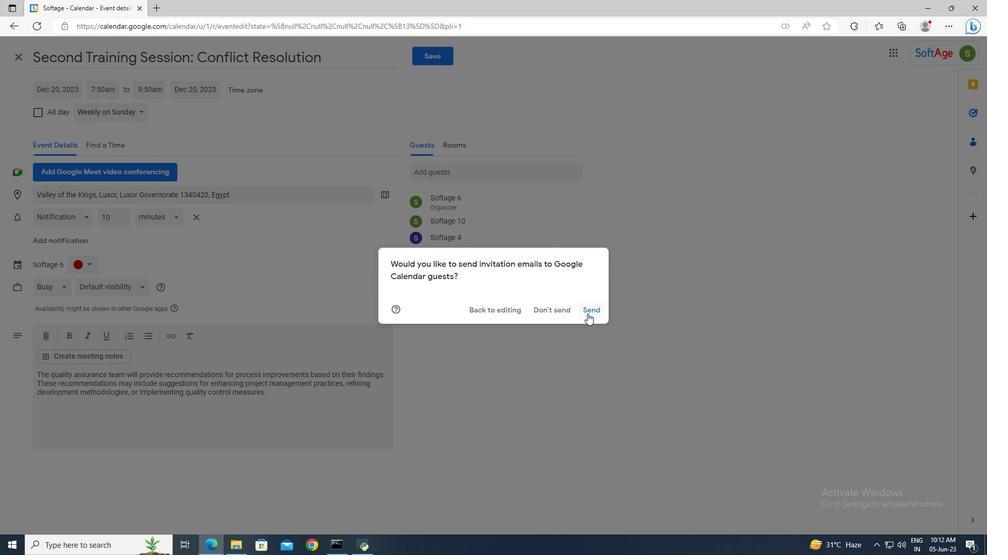 
Action: Mouse moved to (587, 313)
Screenshot: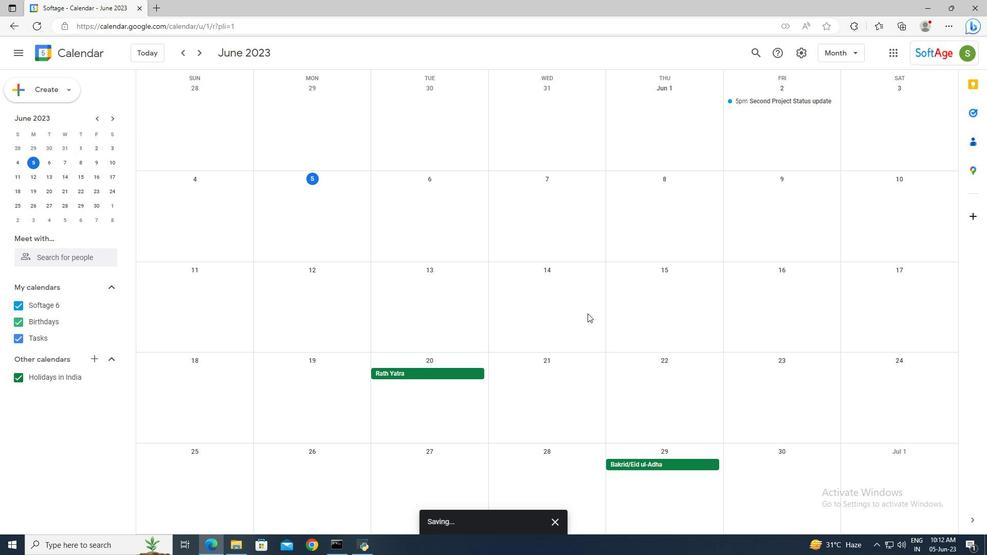 
